Task: Create a rule when a due date more than days from now is set on a card by anyone except me.
Action: Mouse moved to (785, 215)
Screenshot: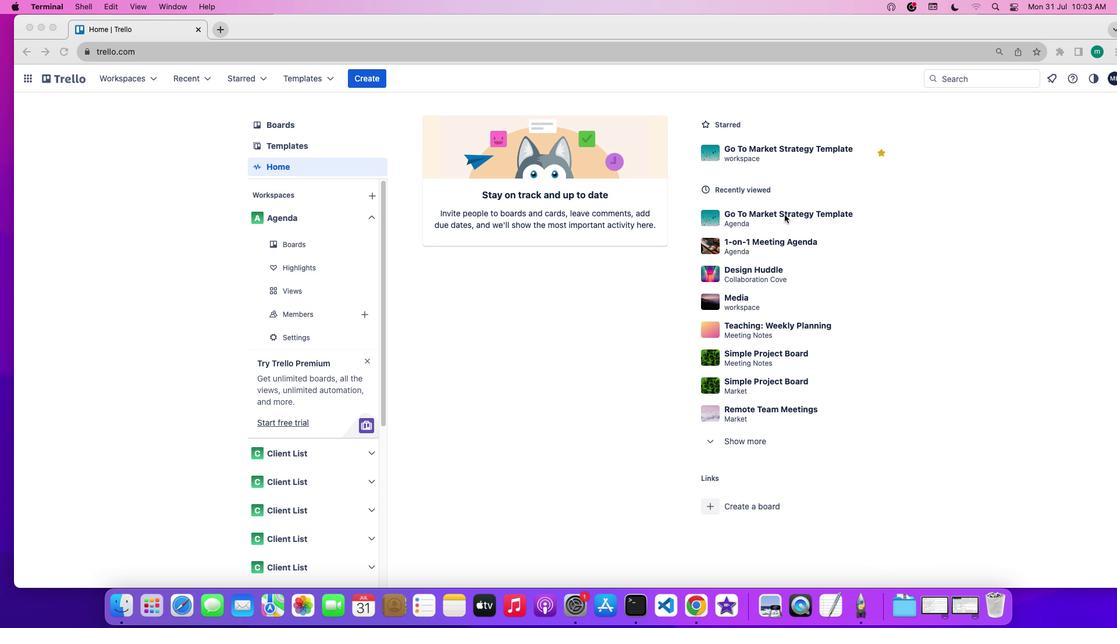 
Action: Mouse pressed left at (785, 215)
Screenshot: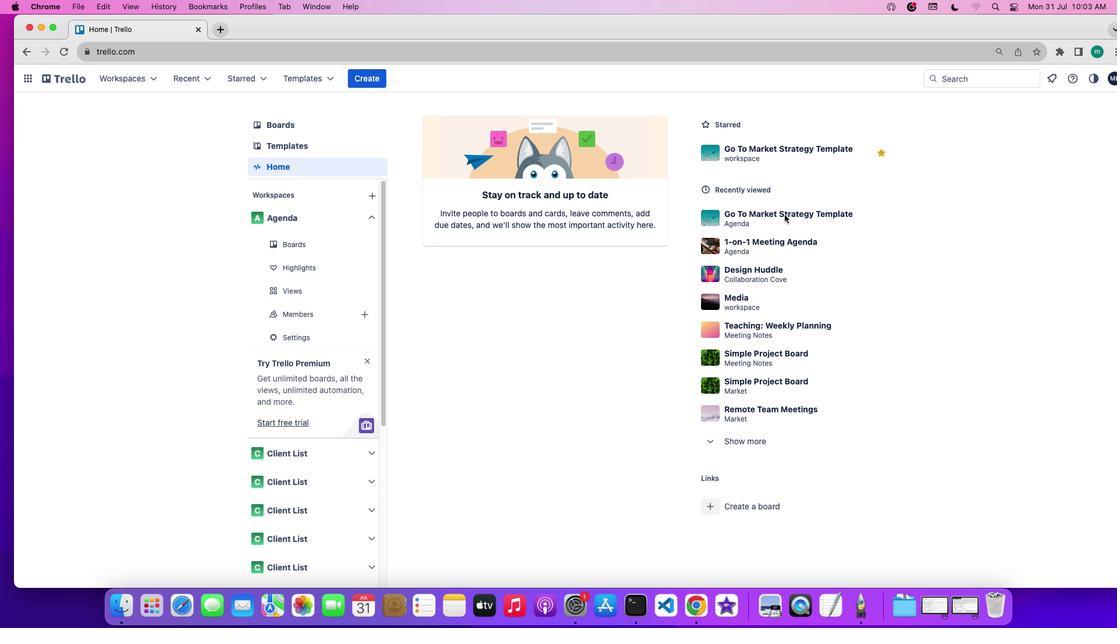
Action: Mouse pressed left at (785, 215)
Screenshot: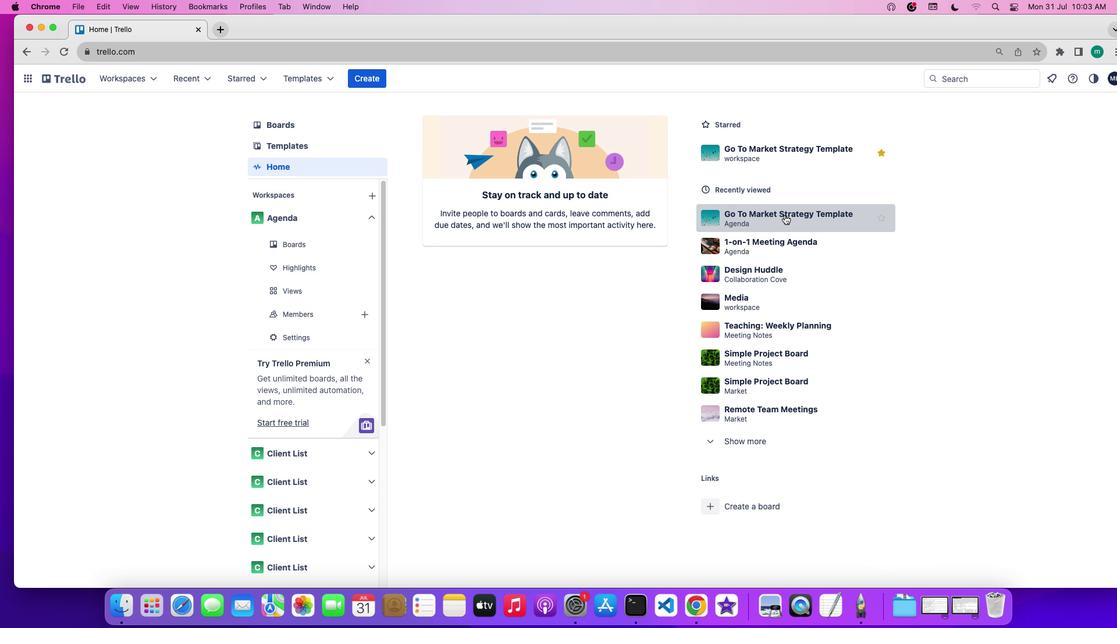 
Action: Mouse moved to (969, 252)
Screenshot: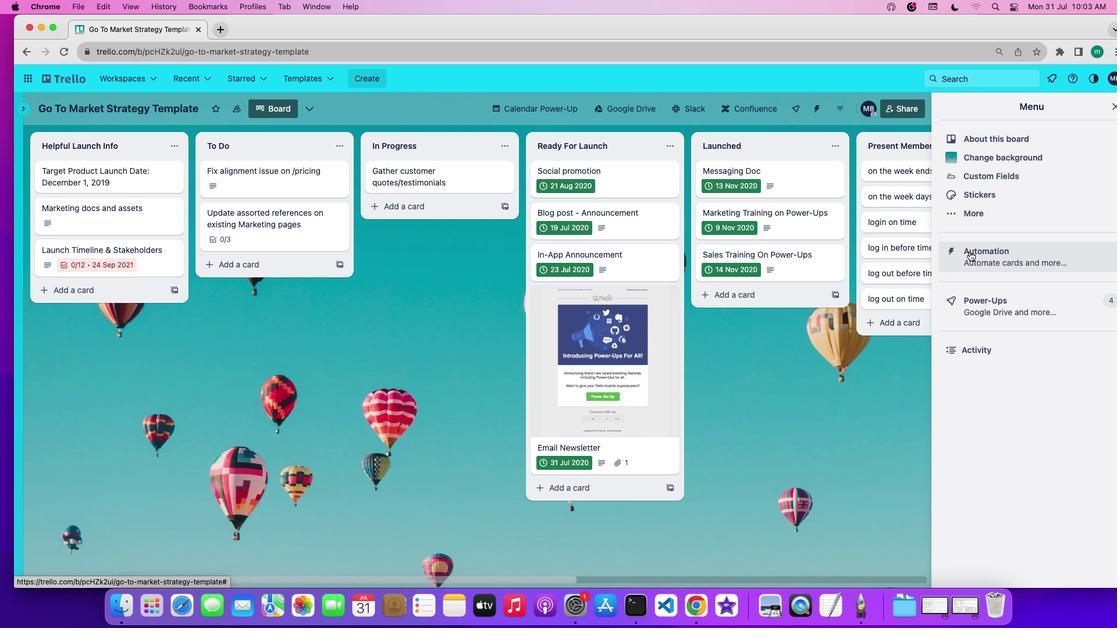 
Action: Mouse pressed left at (969, 252)
Screenshot: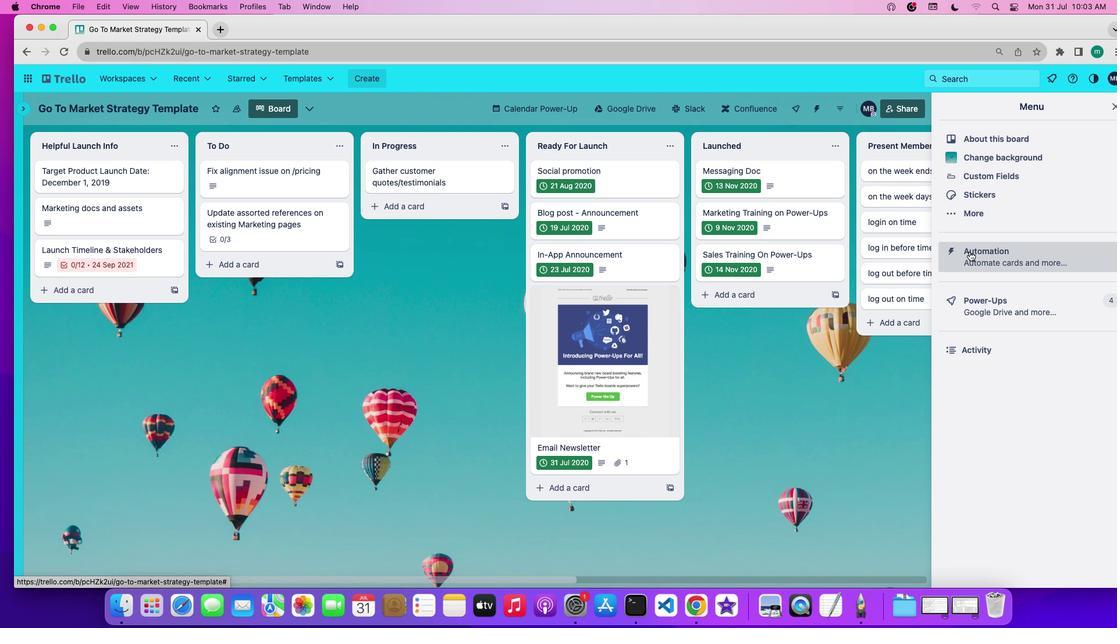 
Action: Mouse moved to (120, 216)
Screenshot: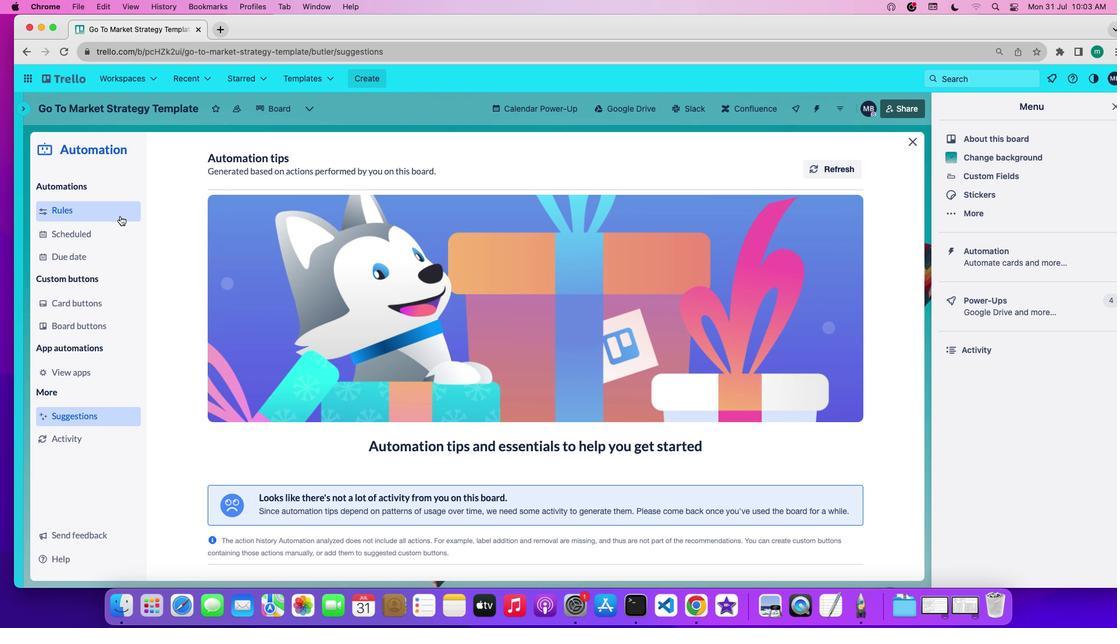 
Action: Mouse pressed left at (120, 216)
Screenshot: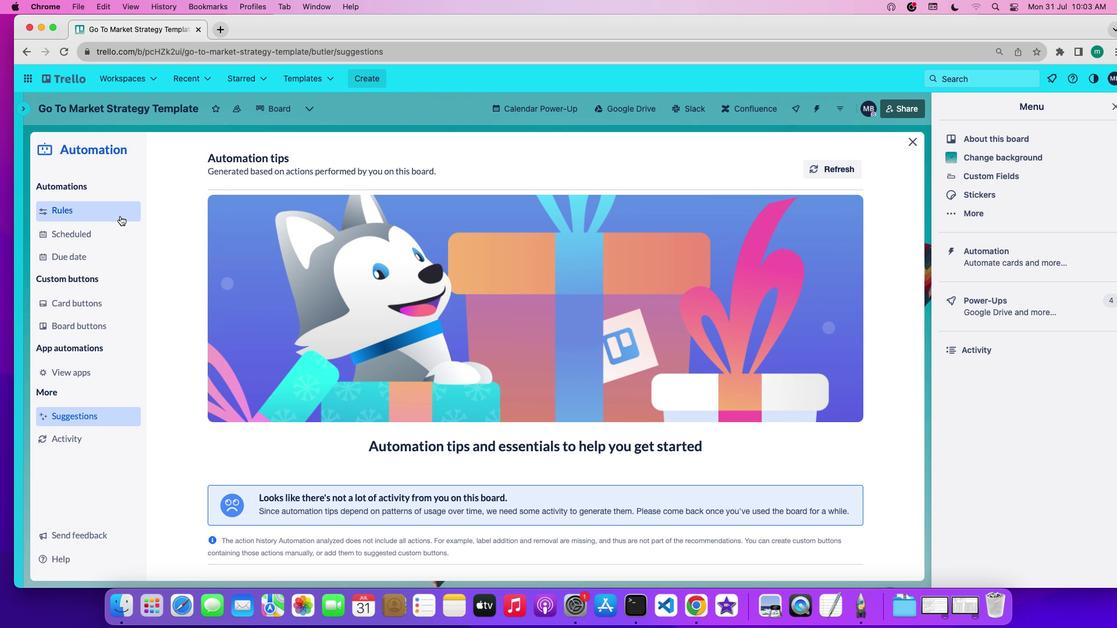
Action: Mouse moved to (291, 414)
Screenshot: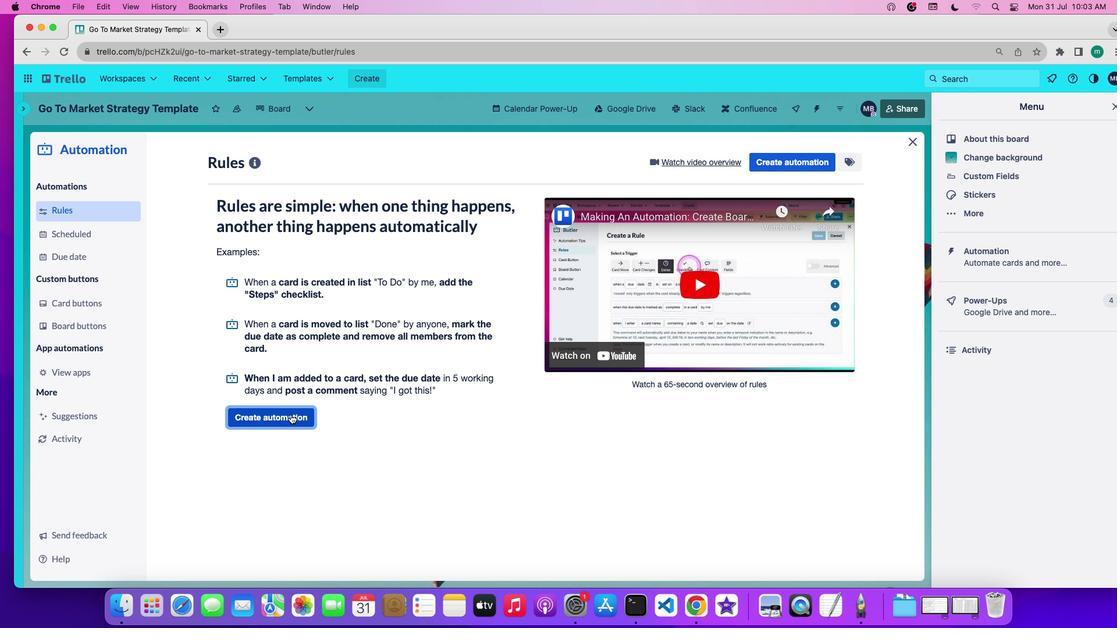 
Action: Mouse pressed left at (291, 414)
Screenshot: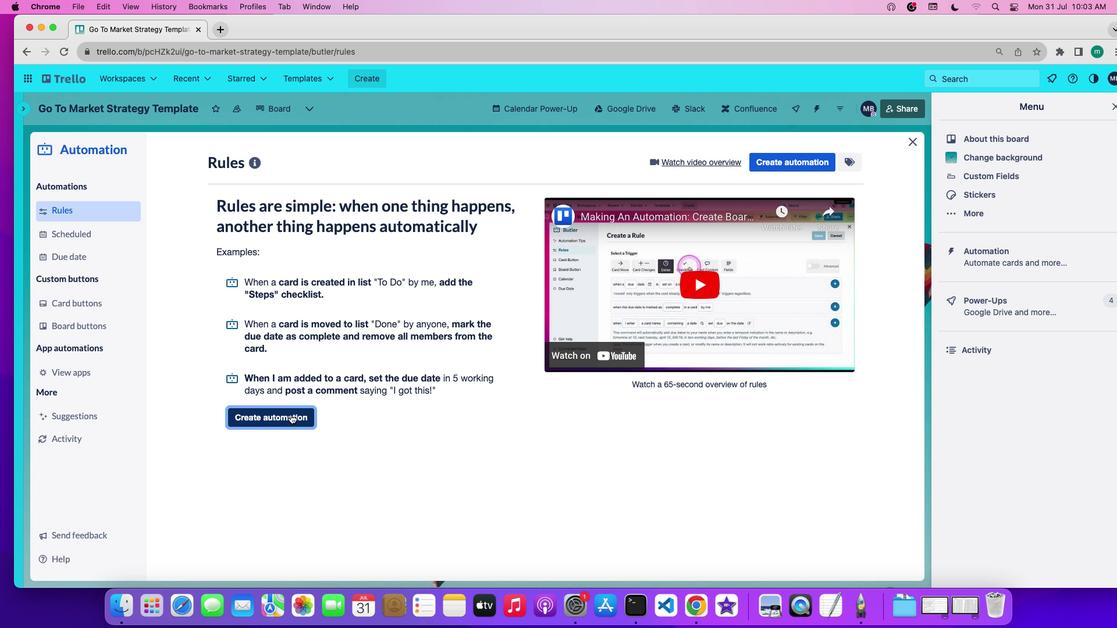 
Action: Mouse moved to (535, 278)
Screenshot: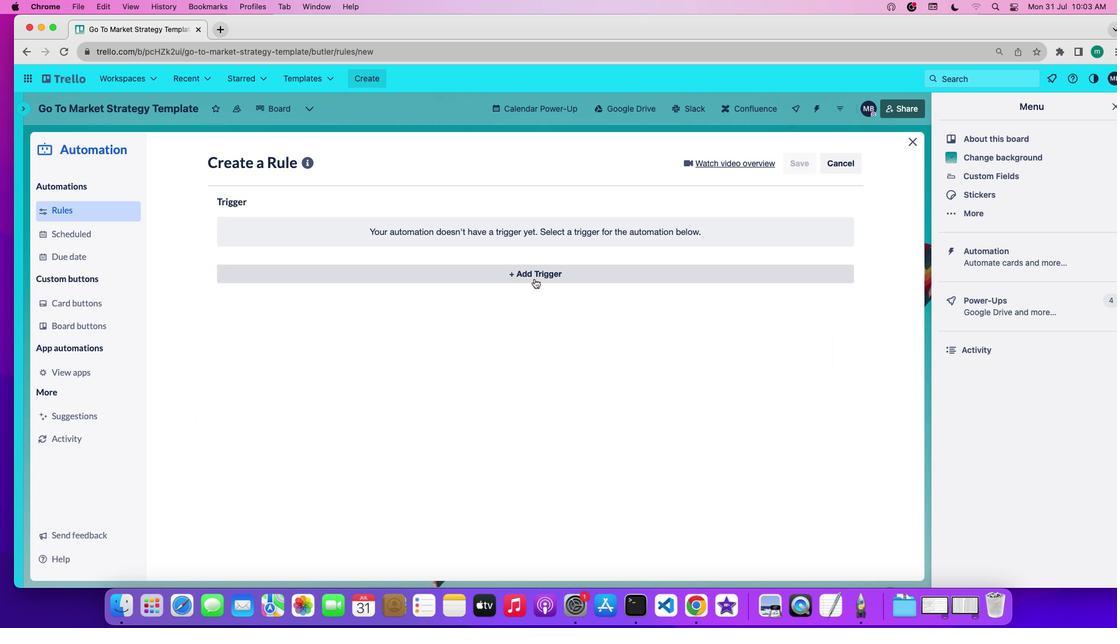 
Action: Mouse pressed left at (535, 278)
Screenshot: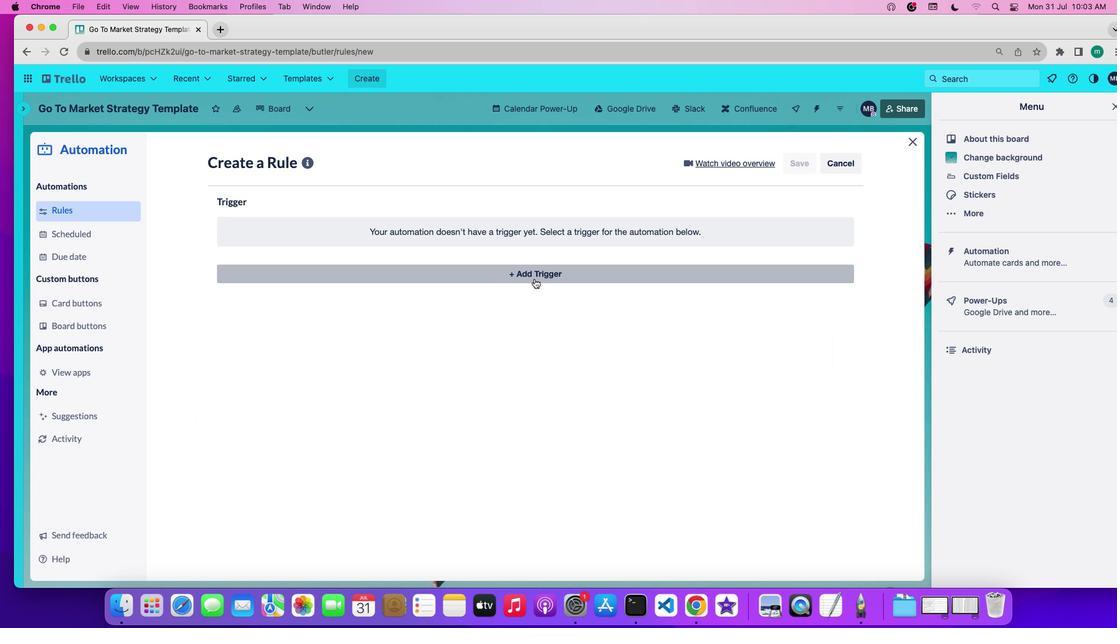 
Action: Mouse moved to (347, 311)
Screenshot: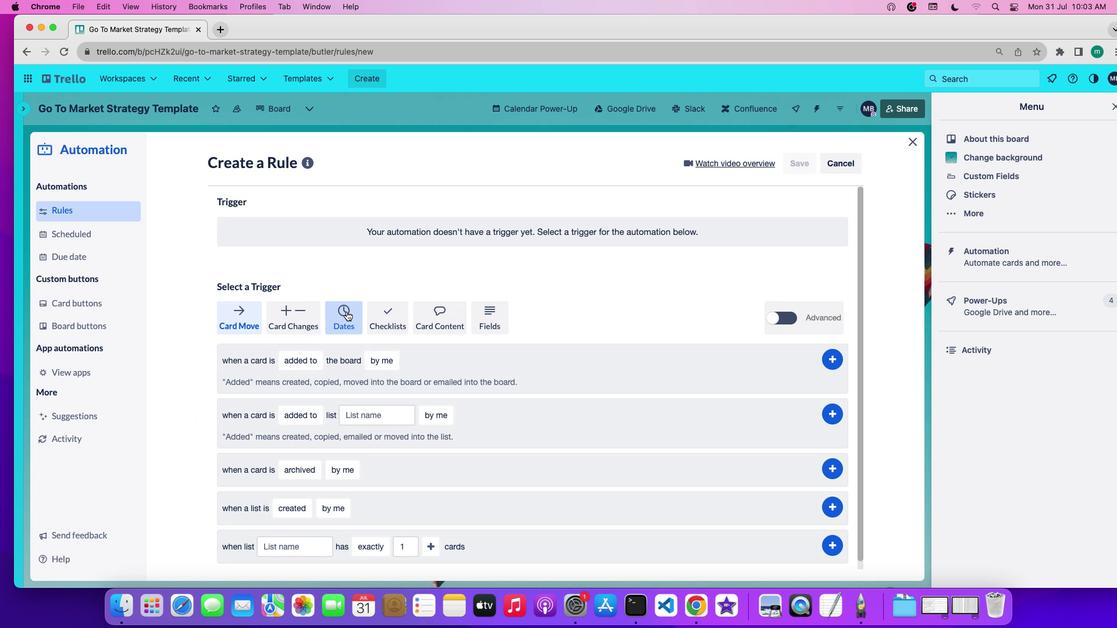 
Action: Mouse pressed left at (347, 311)
Screenshot: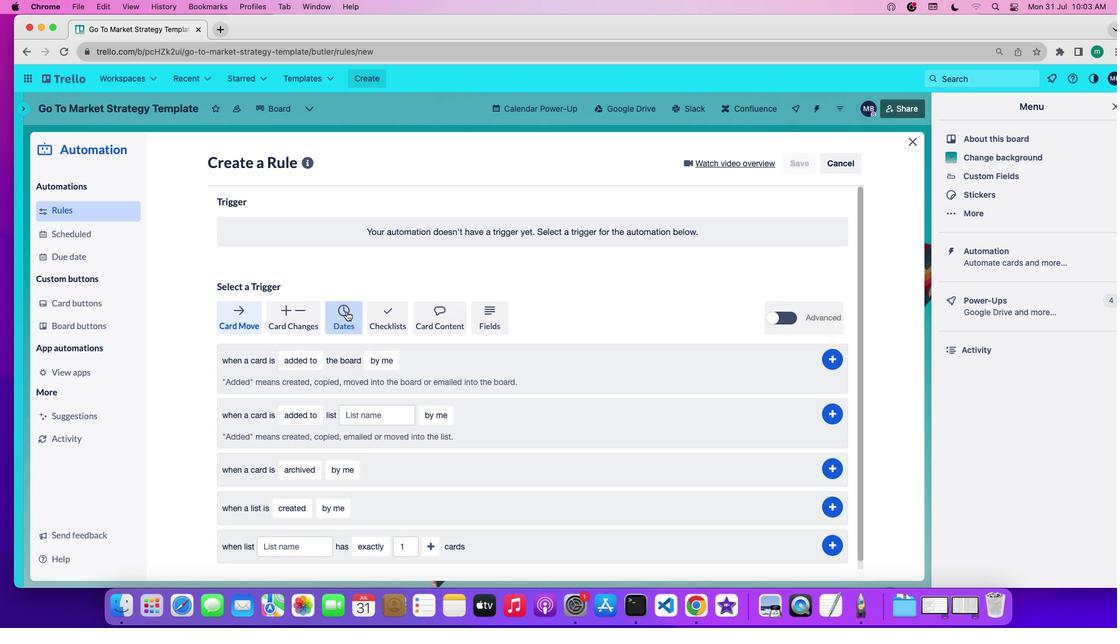 
Action: Mouse moved to (271, 359)
Screenshot: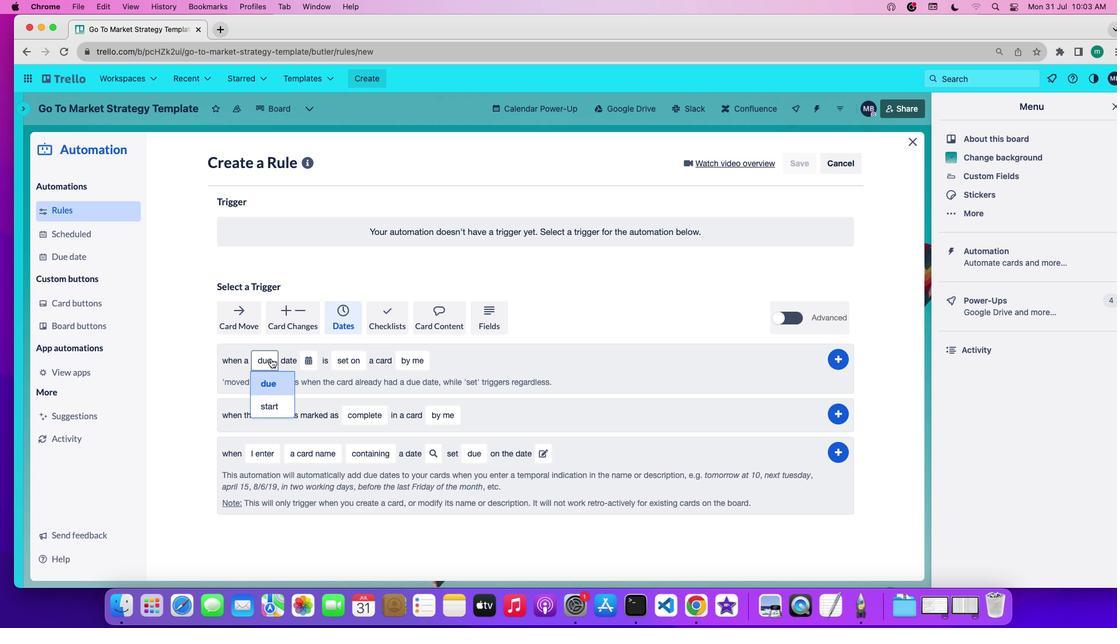 
Action: Mouse pressed left at (271, 359)
Screenshot: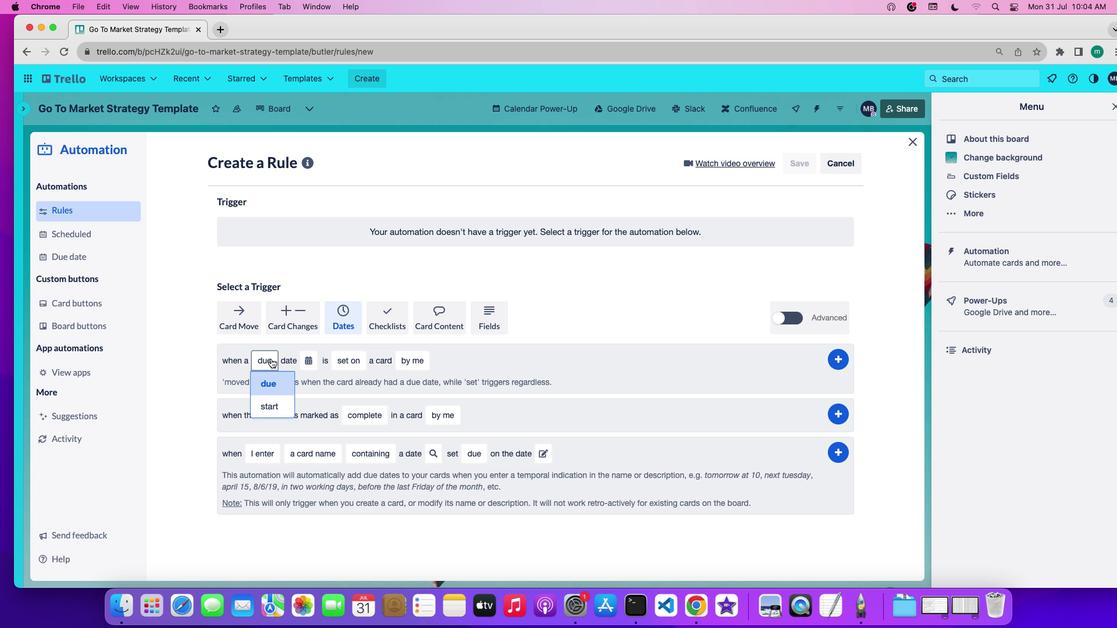 
Action: Mouse moved to (268, 383)
Screenshot: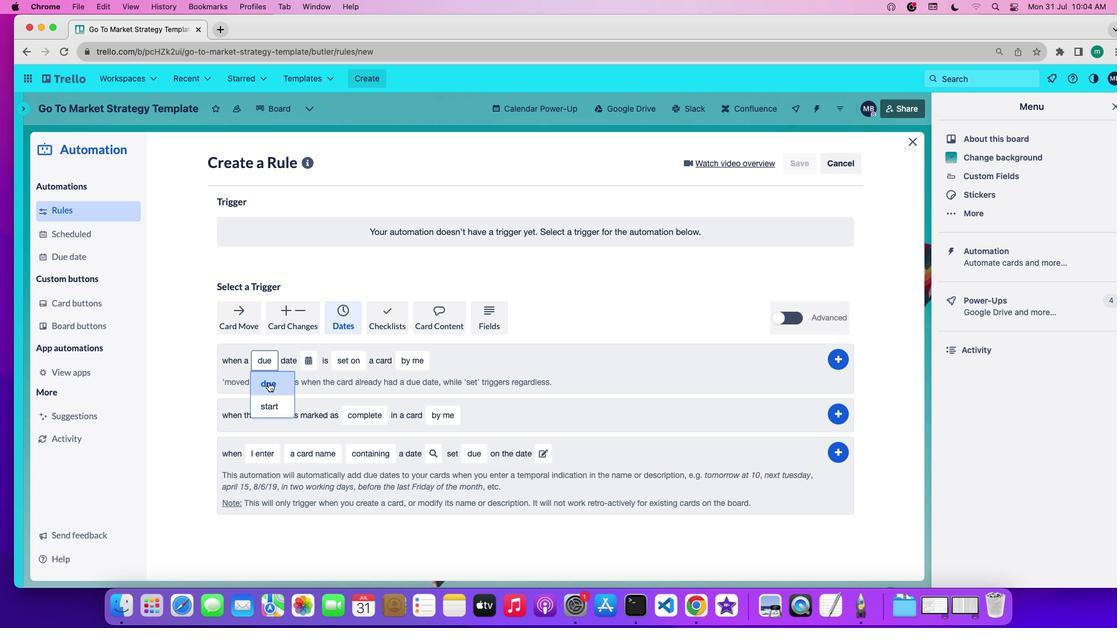 
Action: Mouse pressed left at (268, 383)
Screenshot: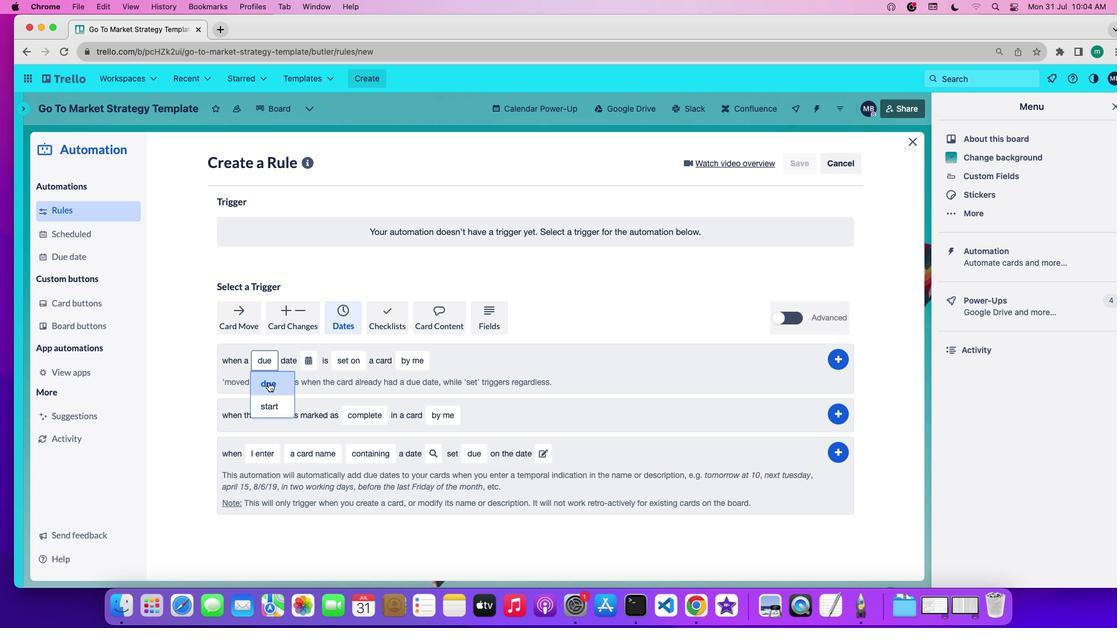 
Action: Mouse moved to (307, 363)
Screenshot: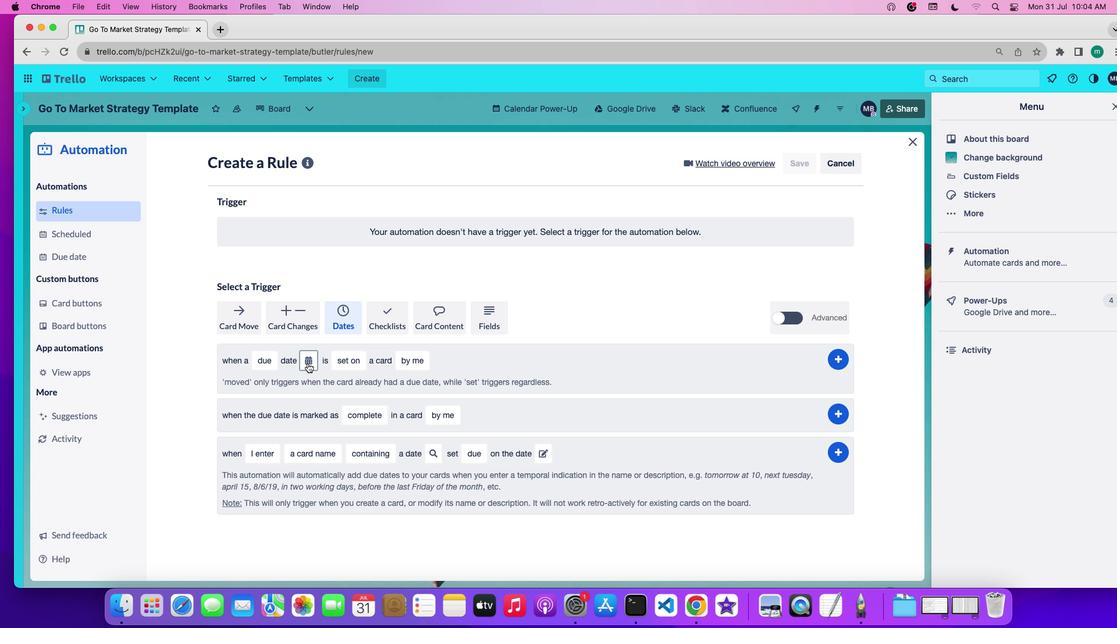 
Action: Mouse pressed left at (307, 363)
Screenshot: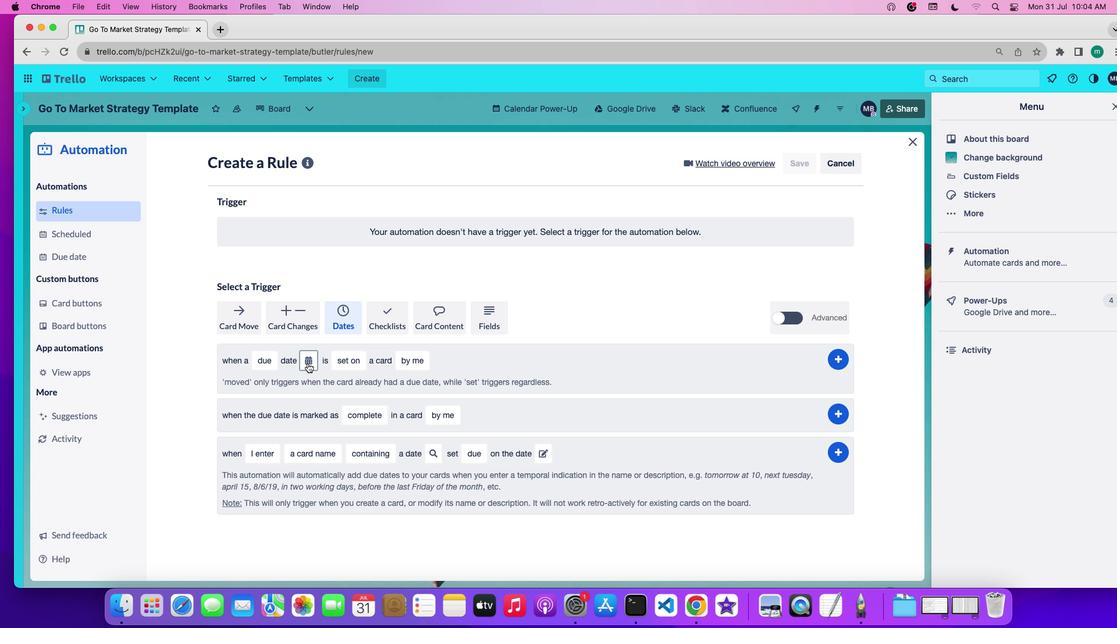 
Action: Mouse moved to (328, 427)
Screenshot: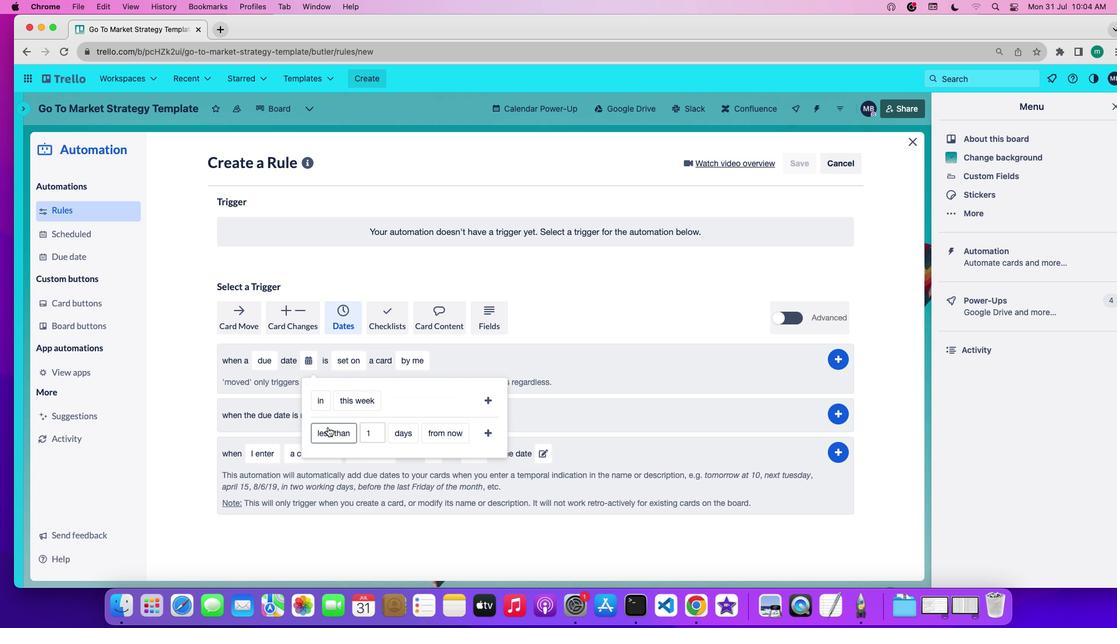 
Action: Mouse pressed left at (328, 427)
Screenshot: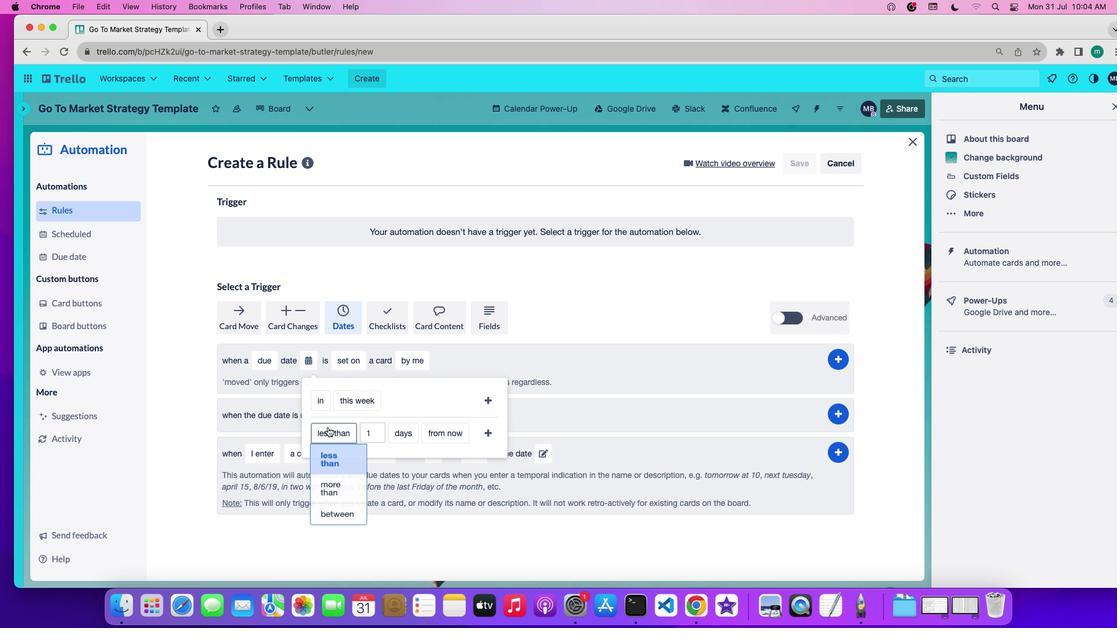 
Action: Mouse moved to (341, 487)
Screenshot: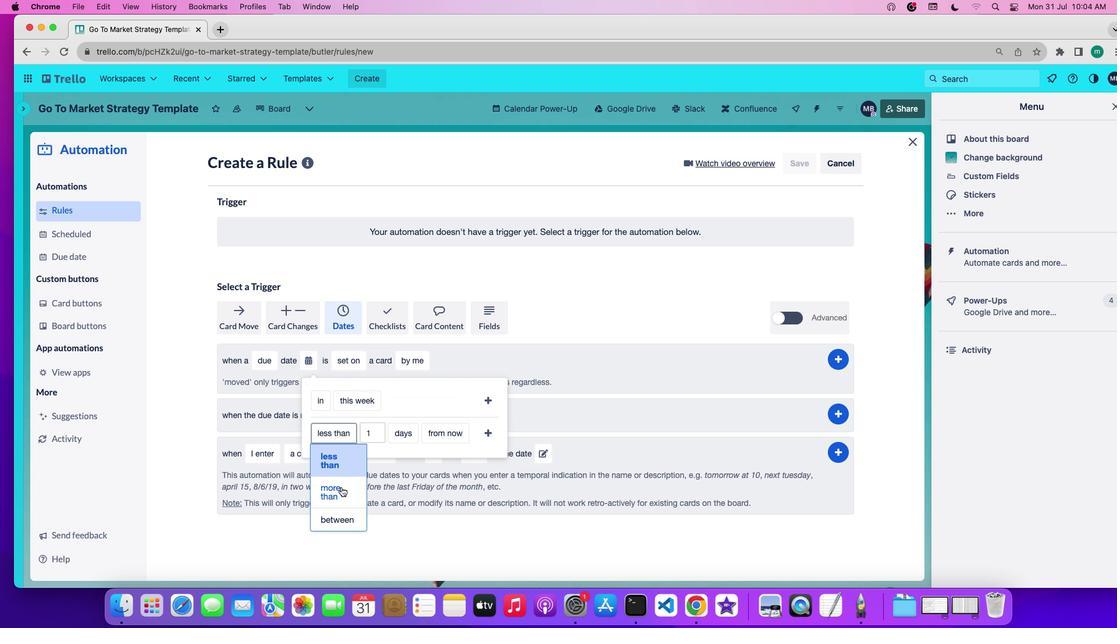 
Action: Mouse pressed left at (341, 487)
Screenshot: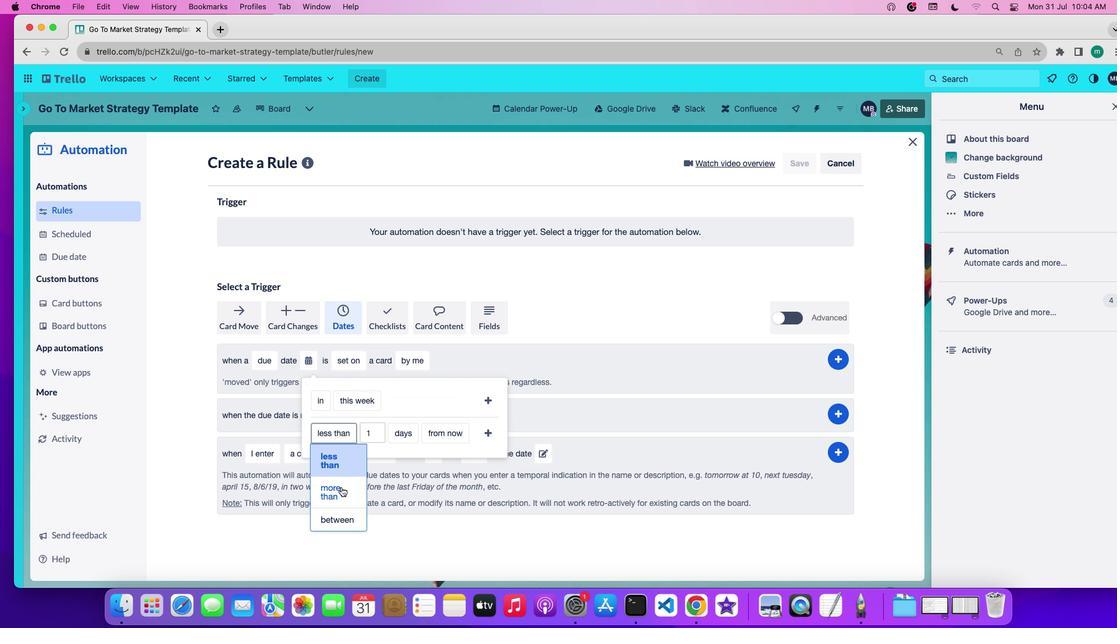 
Action: Mouse moved to (372, 433)
Screenshot: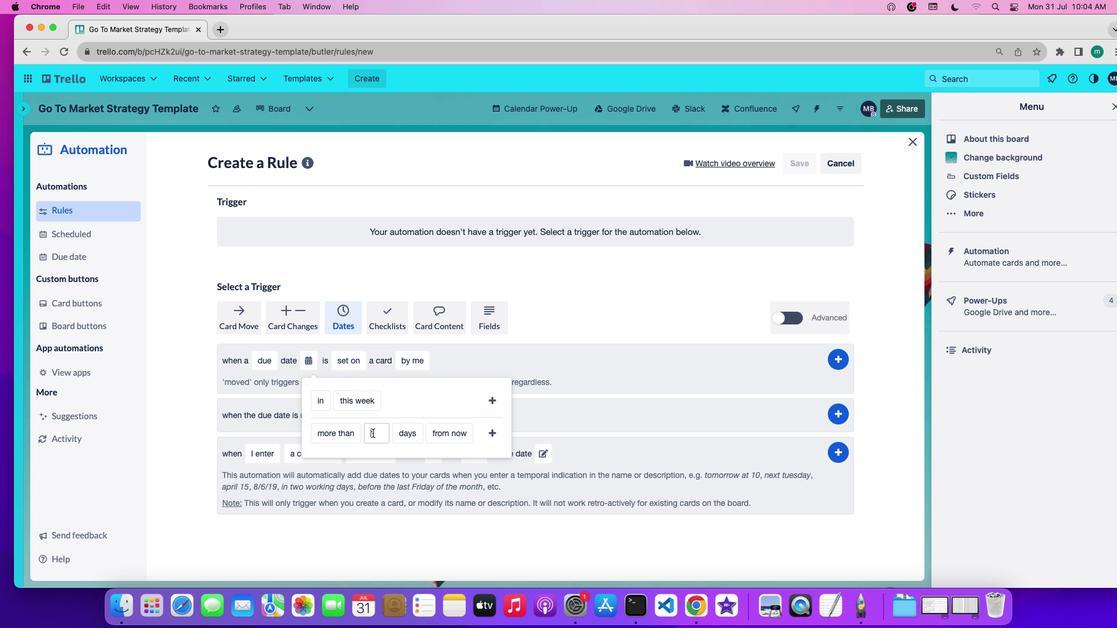 
Action: Mouse pressed left at (372, 433)
Screenshot: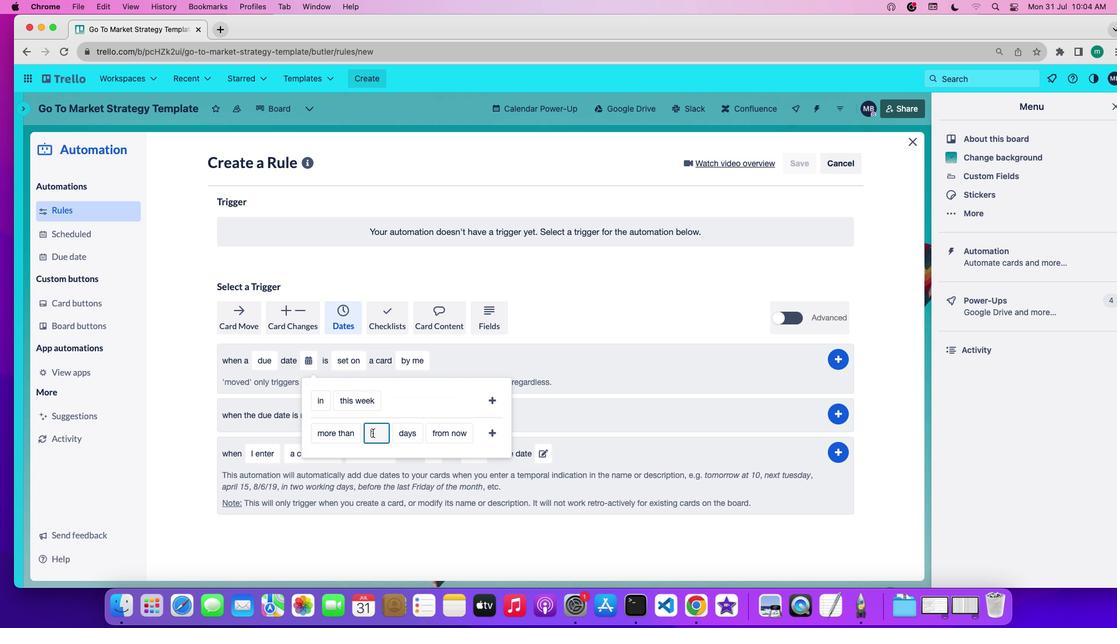 
Action: Mouse moved to (380, 434)
Screenshot: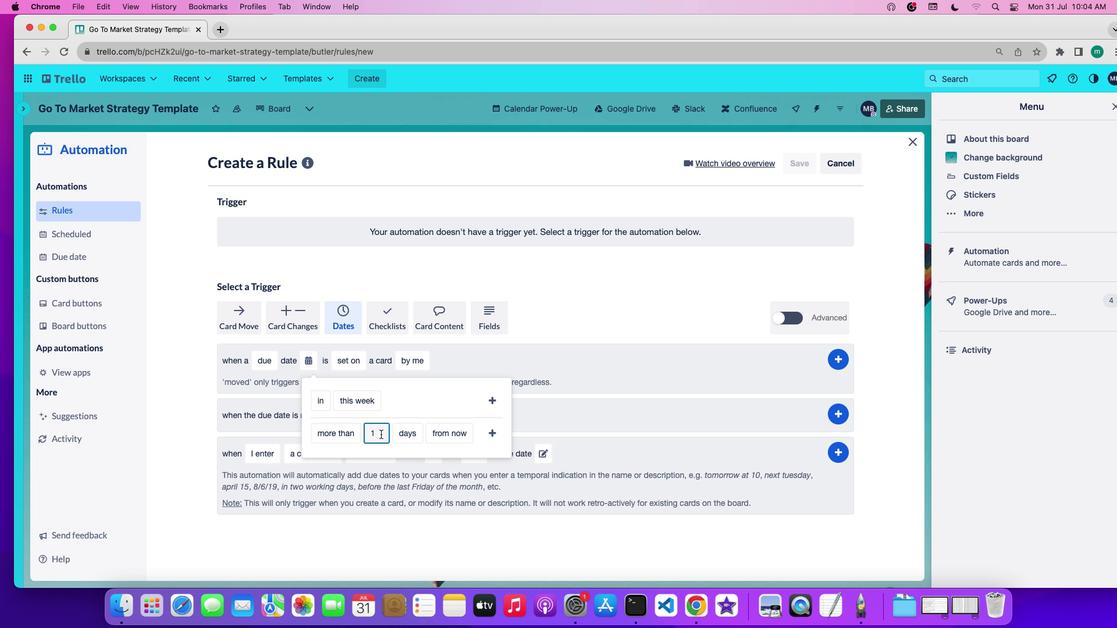 
Action: Mouse pressed left at (380, 434)
Screenshot: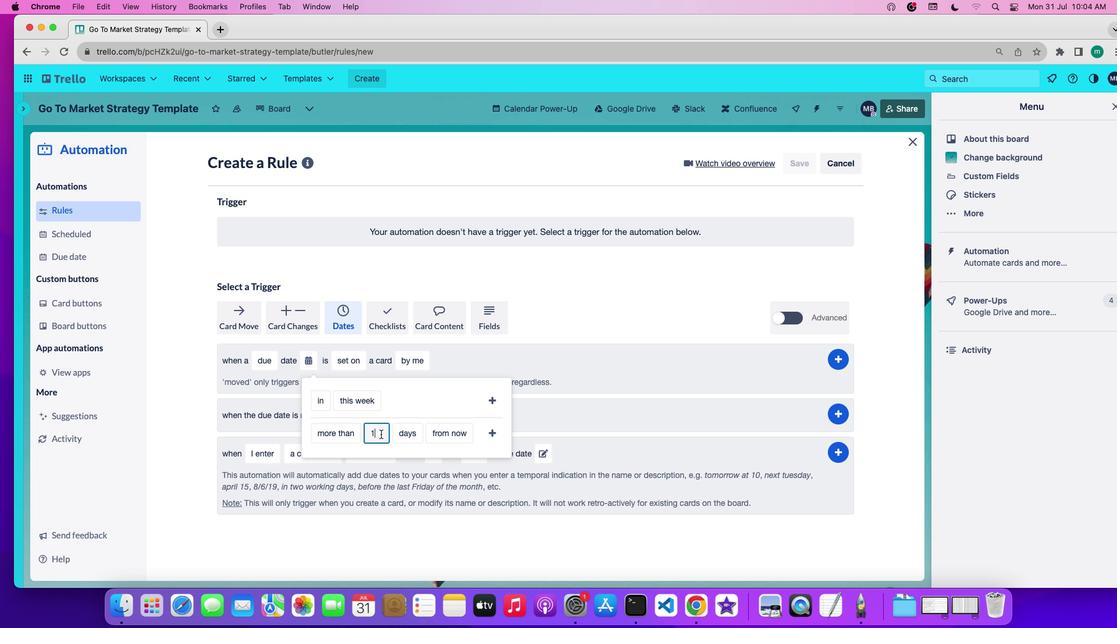
Action: Key pressed Key.backspace'2'
Screenshot: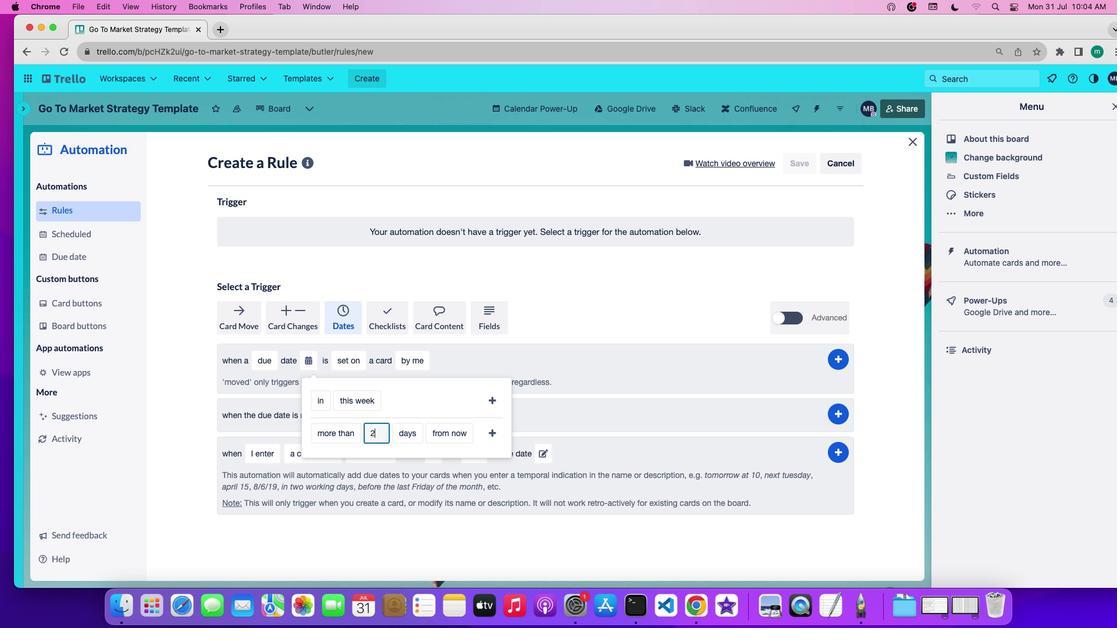 
Action: Mouse moved to (406, 440)
Screenshot: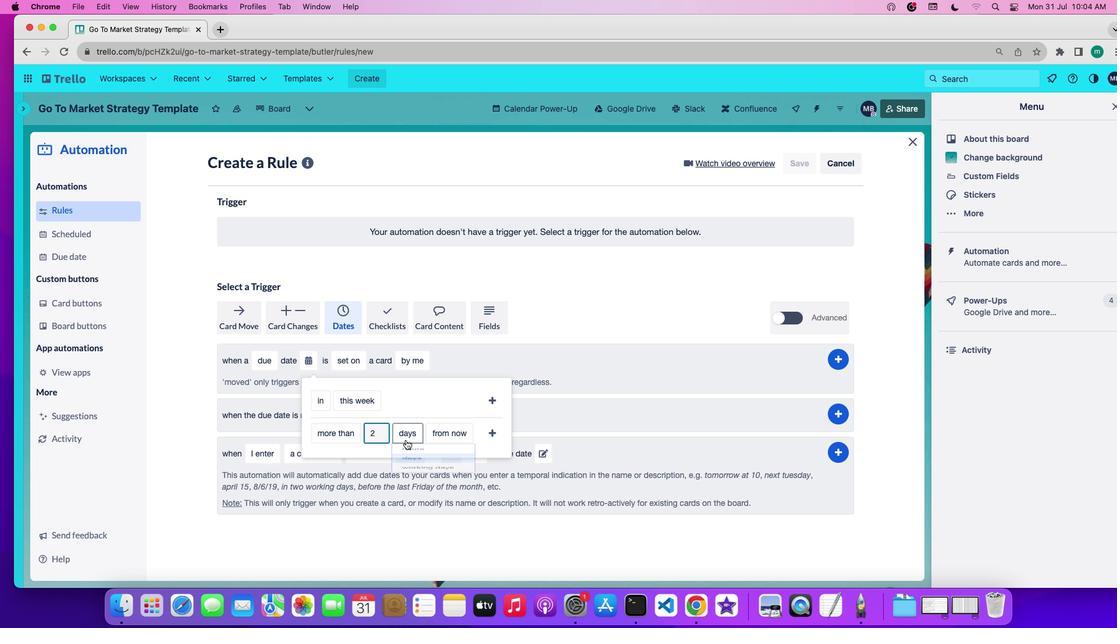 
Action: Mouse pressed left at (406, 440)
Screenshot: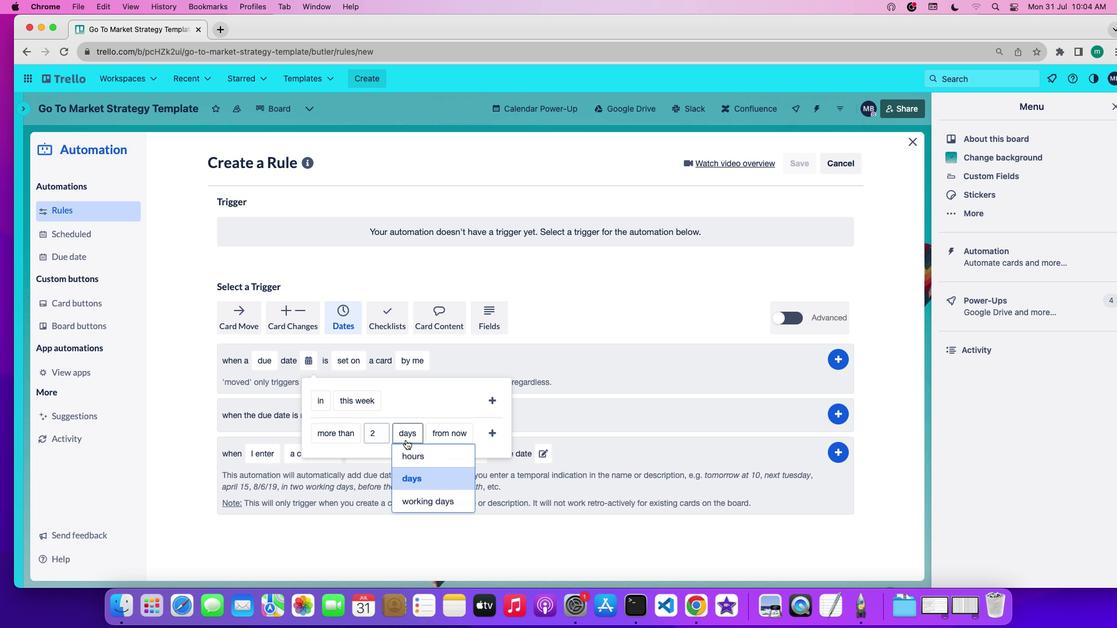 
Action: Mouse moved to (408, 475)
Screenshot: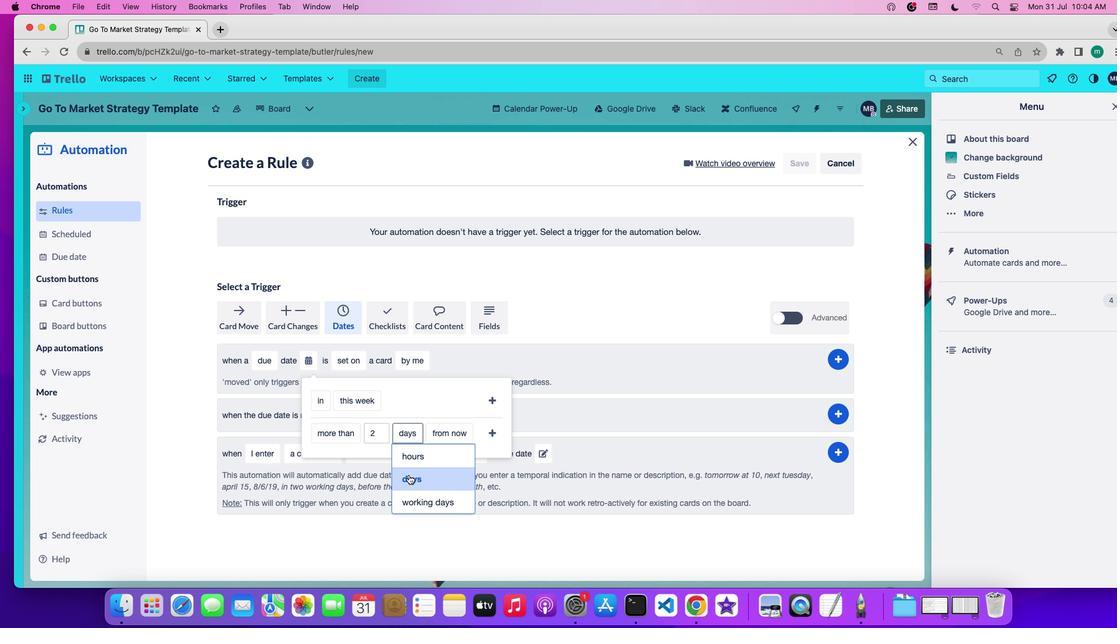 
Action: Mouse pressed left at (408, 475)
Screenshot: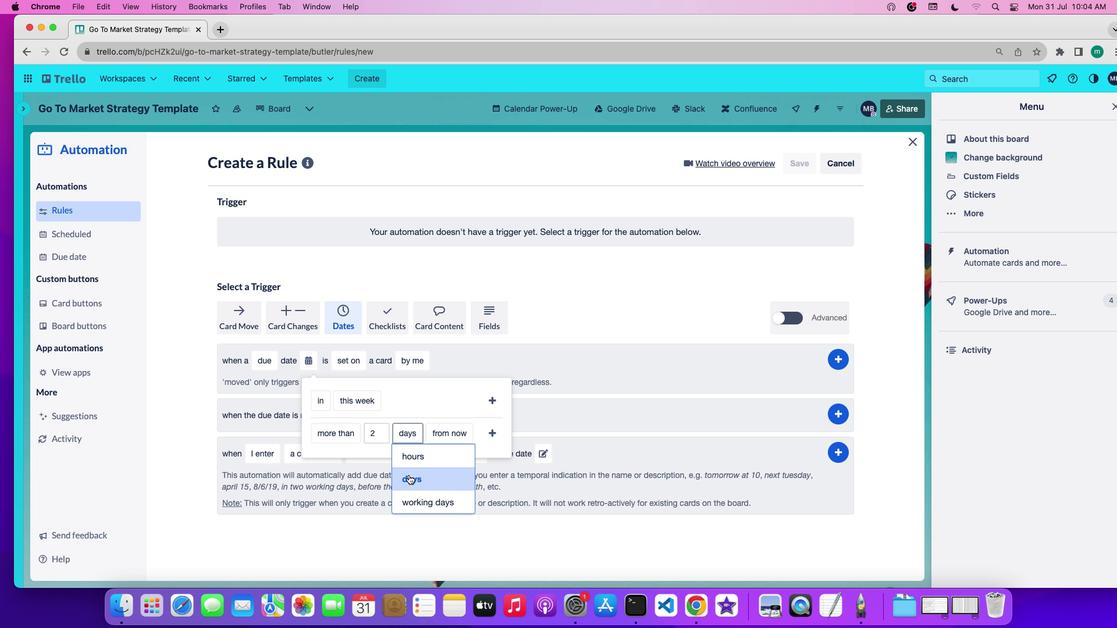 
Action: Mouse moved to (452, 453)
Screenshot: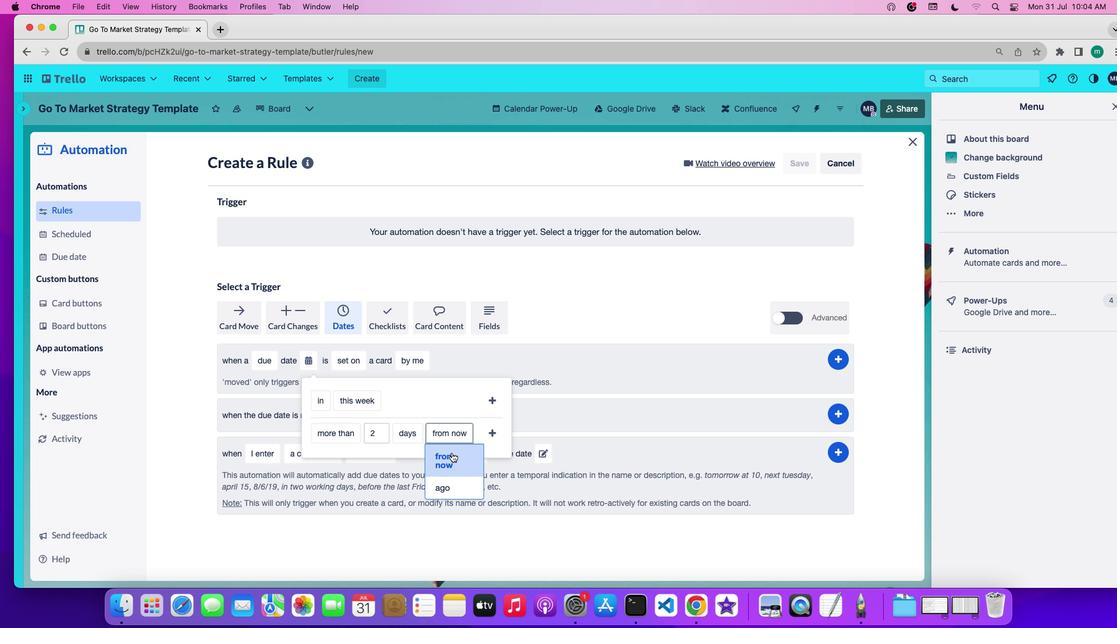 
Action: Mouse pressed left at (452, 453)
Screenshot: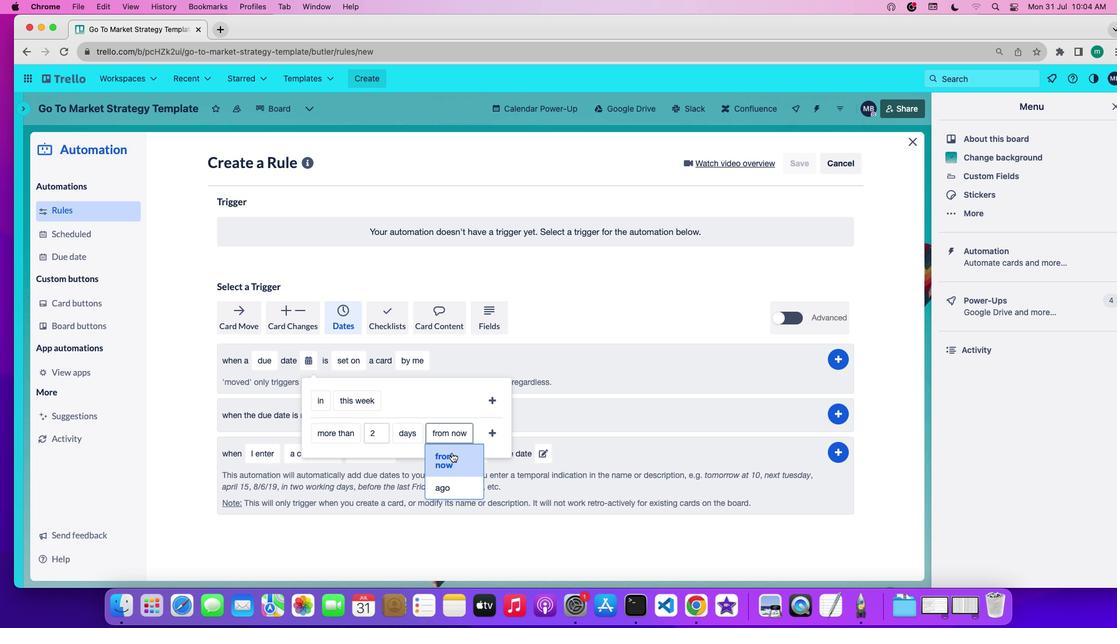 
Action: Mouse moved to (496, 432)
Screenshot: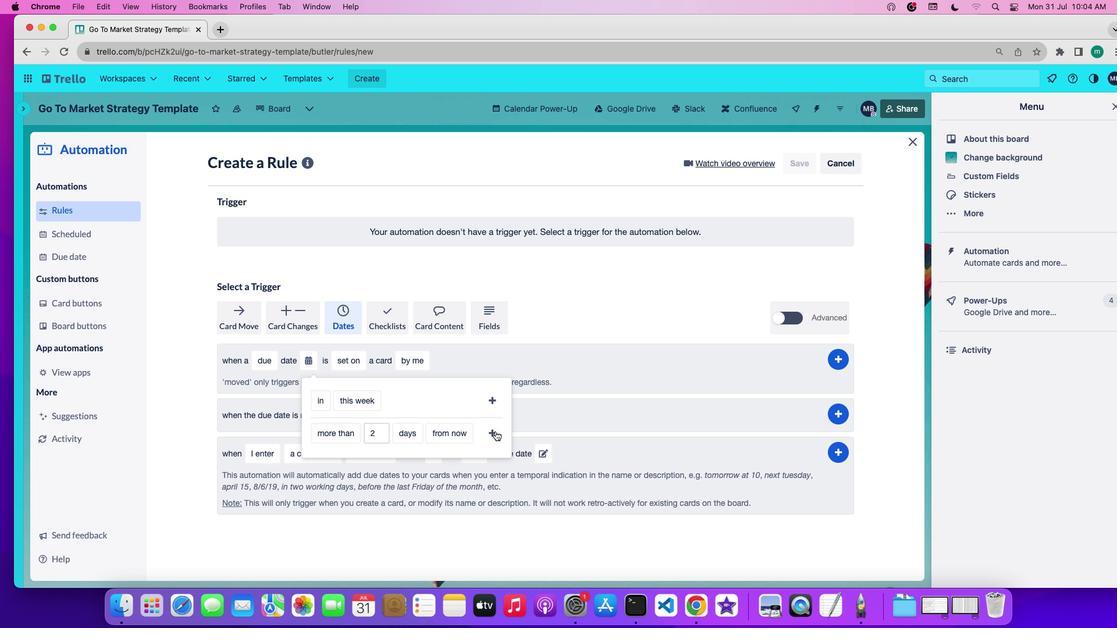 
Action: Mouse pressed left at (496, 432)
Screenshot: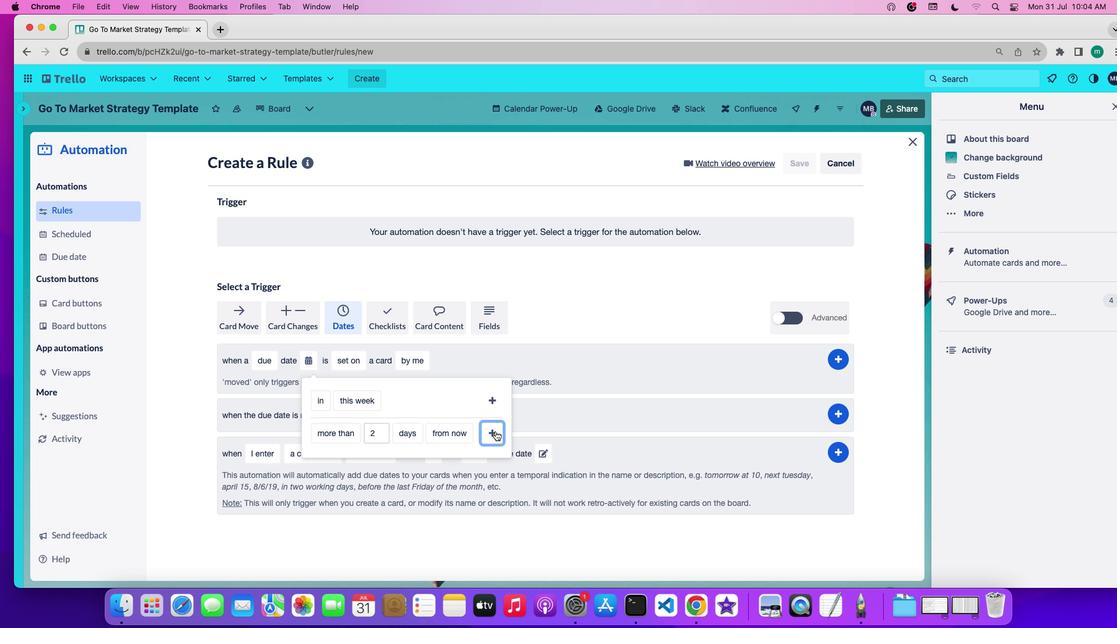 
Action: Mouse moved to (468, 361)
Screenshot: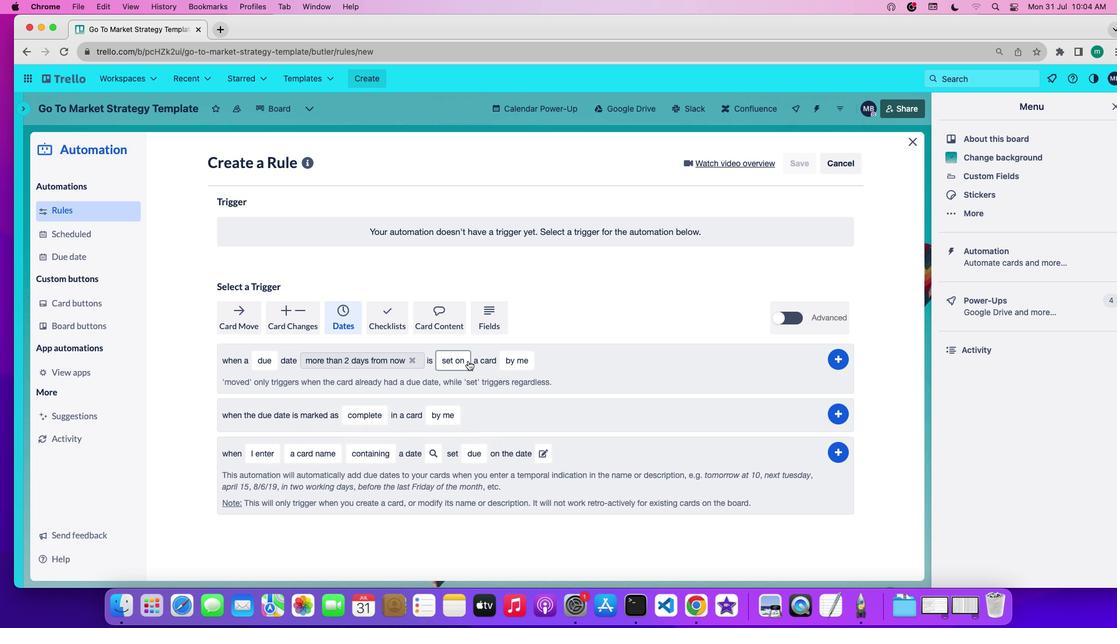 
Action: Mouse pressed left at (468, 361)
Screenshot: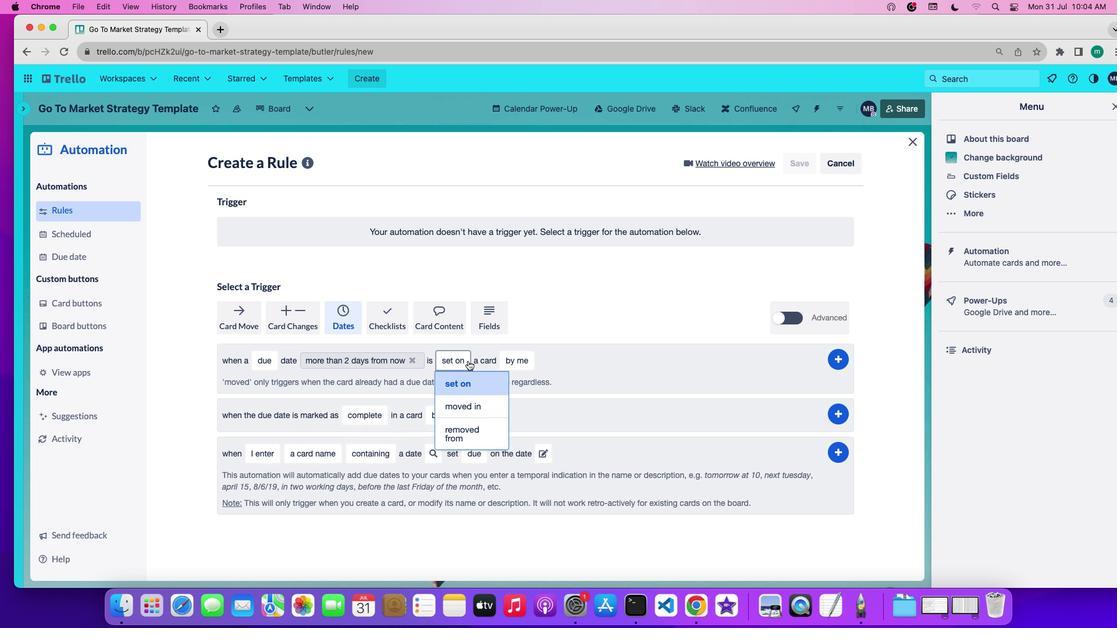
Action: Mouse moved to (468, 383)
Screenshot: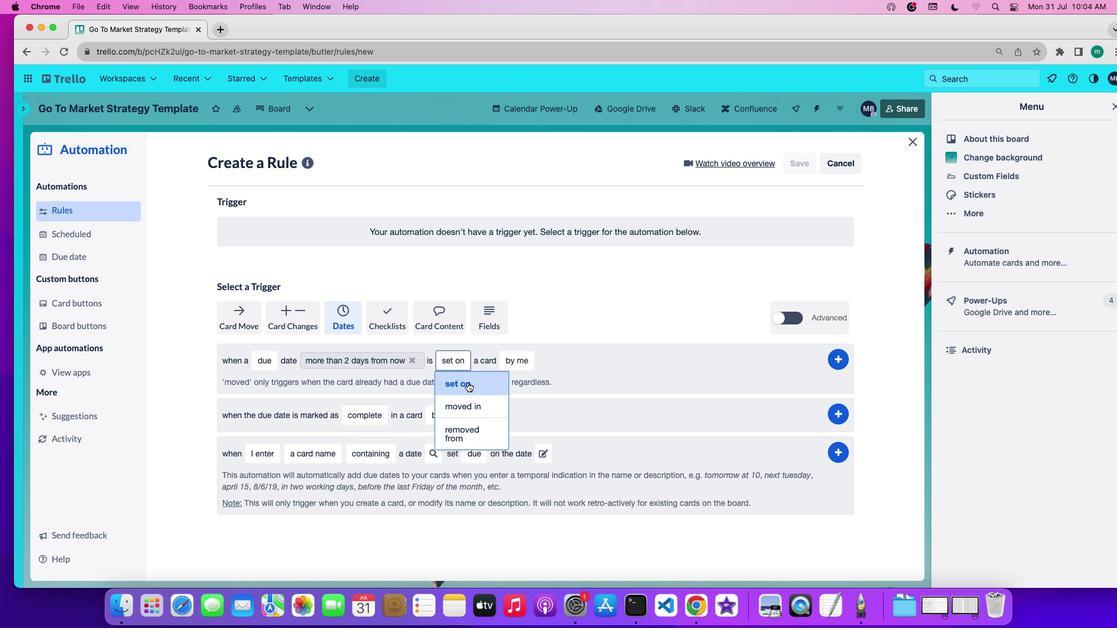 
Action: Mouse pressed left at (468, 383)
Screenshot: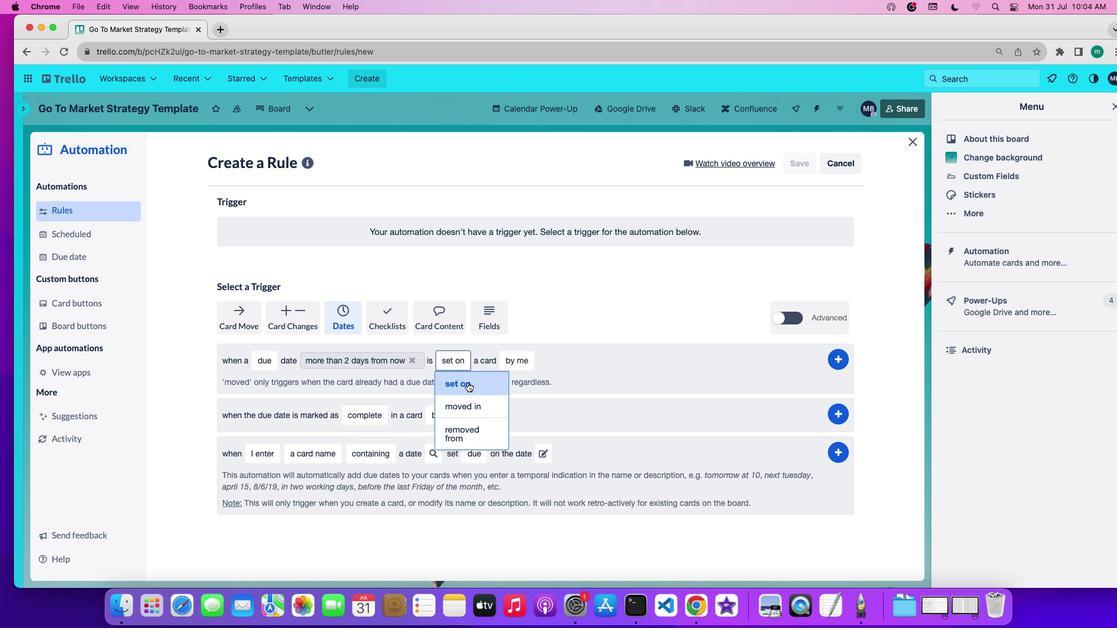 
Action: Mouse moved to (512, 366)
Screenshot: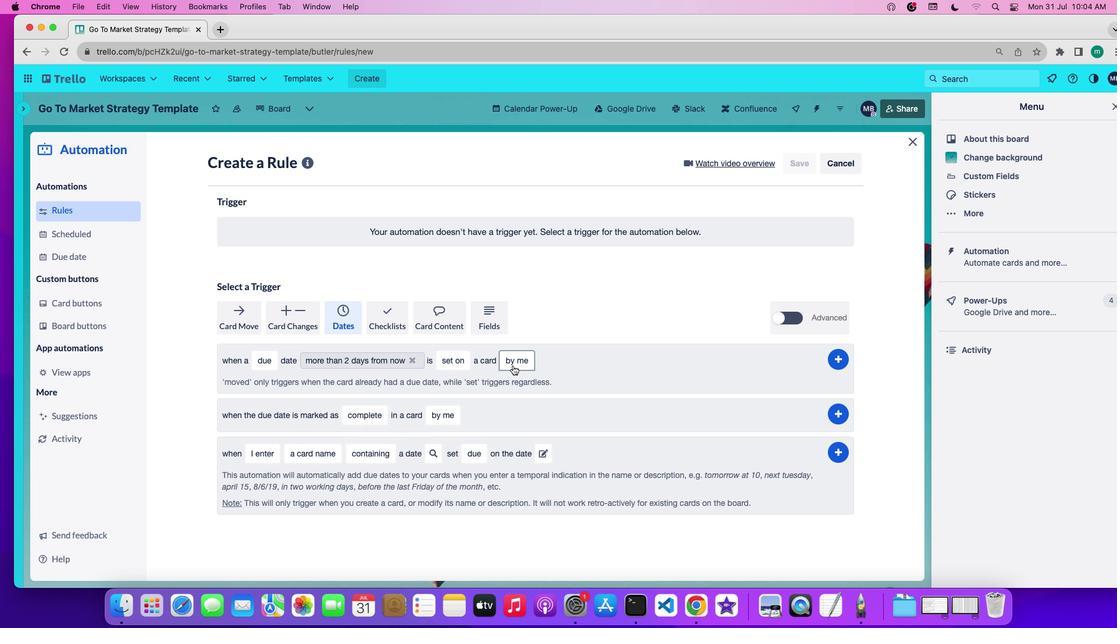
Action: Mouse pressed left at (512, 366)
Screenshot: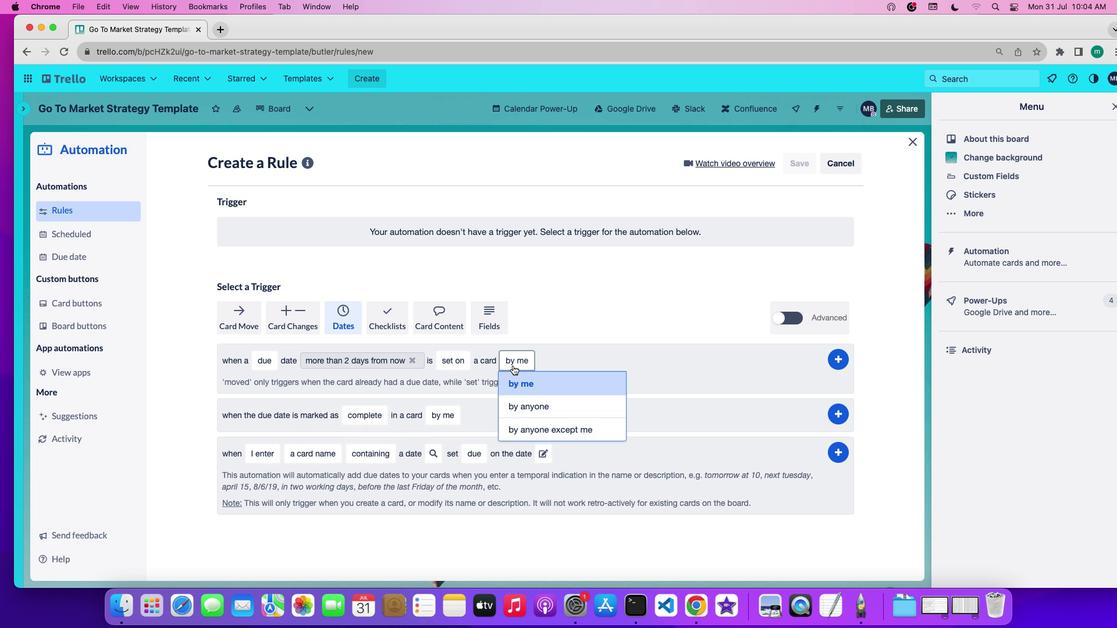 
Action: Mouse moved to (526, 426)
Screenshot: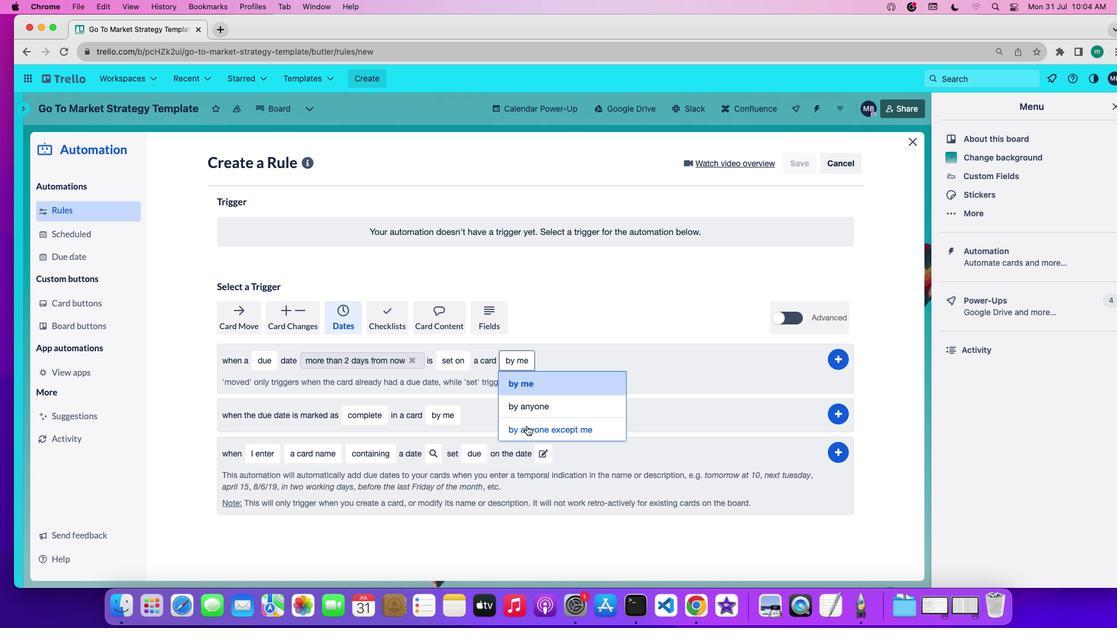 
Action: Mouse pressed left at (526, 426)
Screenshot: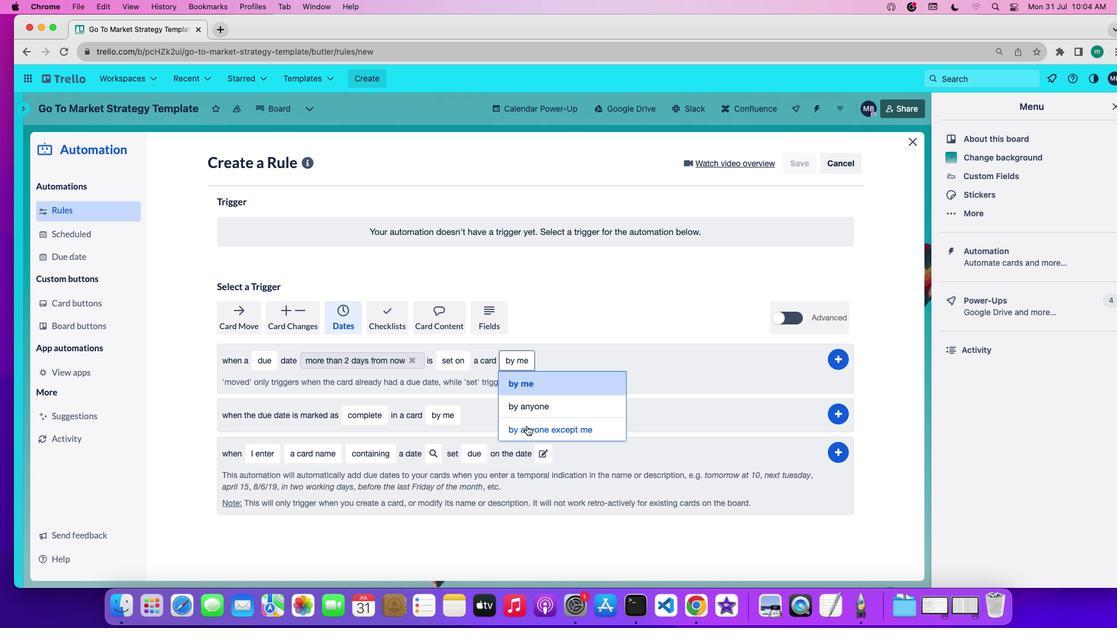 
Action: Mouse moved to (843, 359)
Screenshot: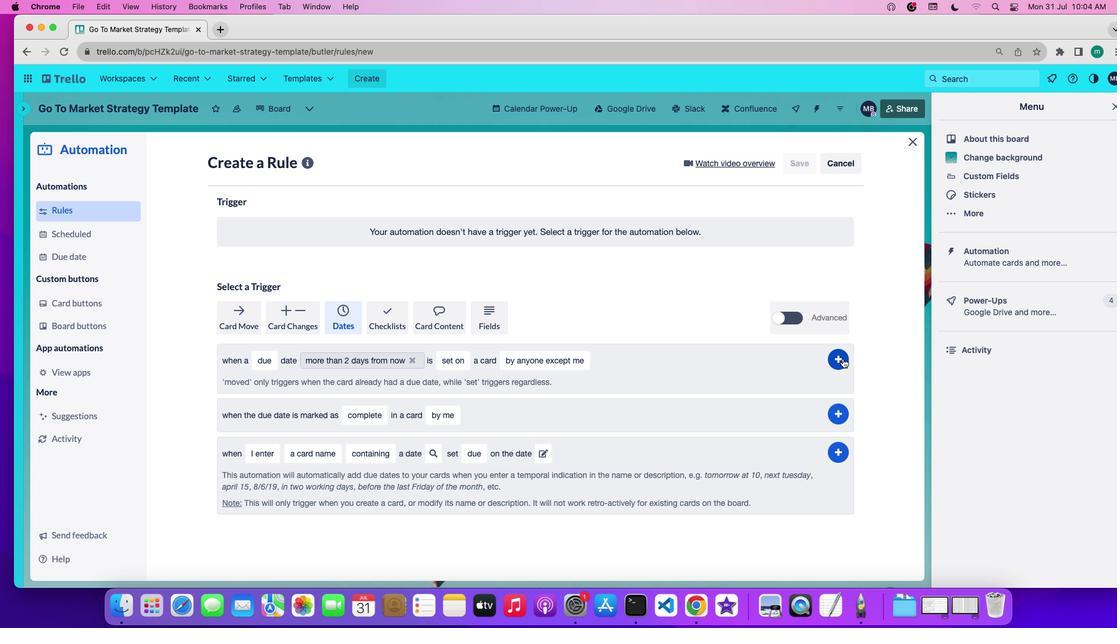 
Action: Mouse pressed left at (843, 359)
Screenshot: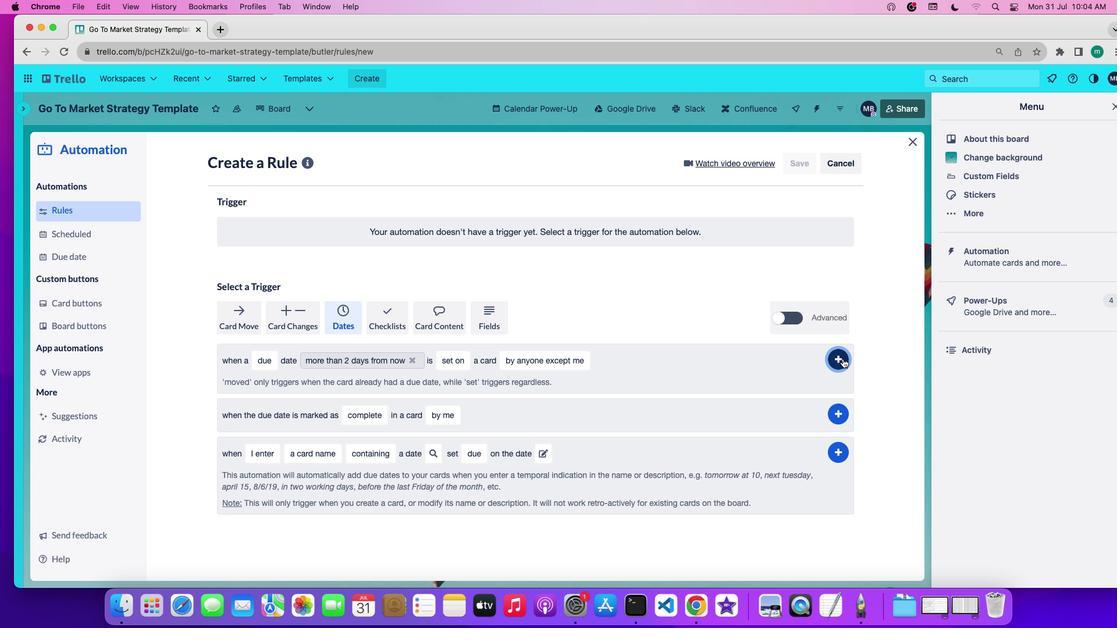 
Action: Mouse moved to (861, 369)
Screenshot: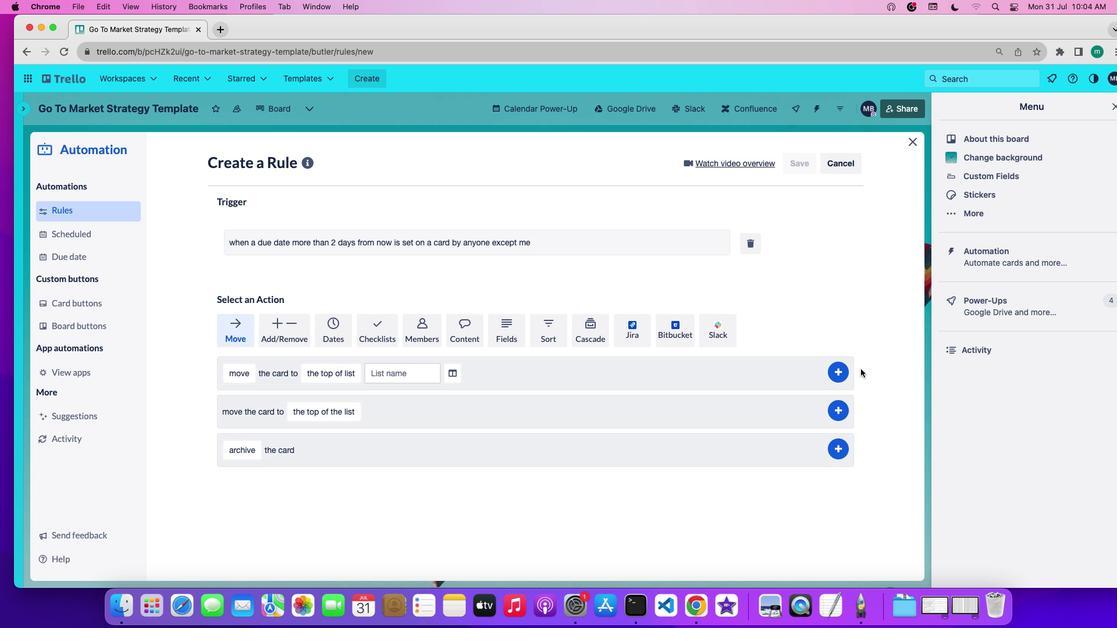 
